 Task: Freeze the first row of the spreadsheet.
Action: Mouse moved to (101, 92)
Screenshot: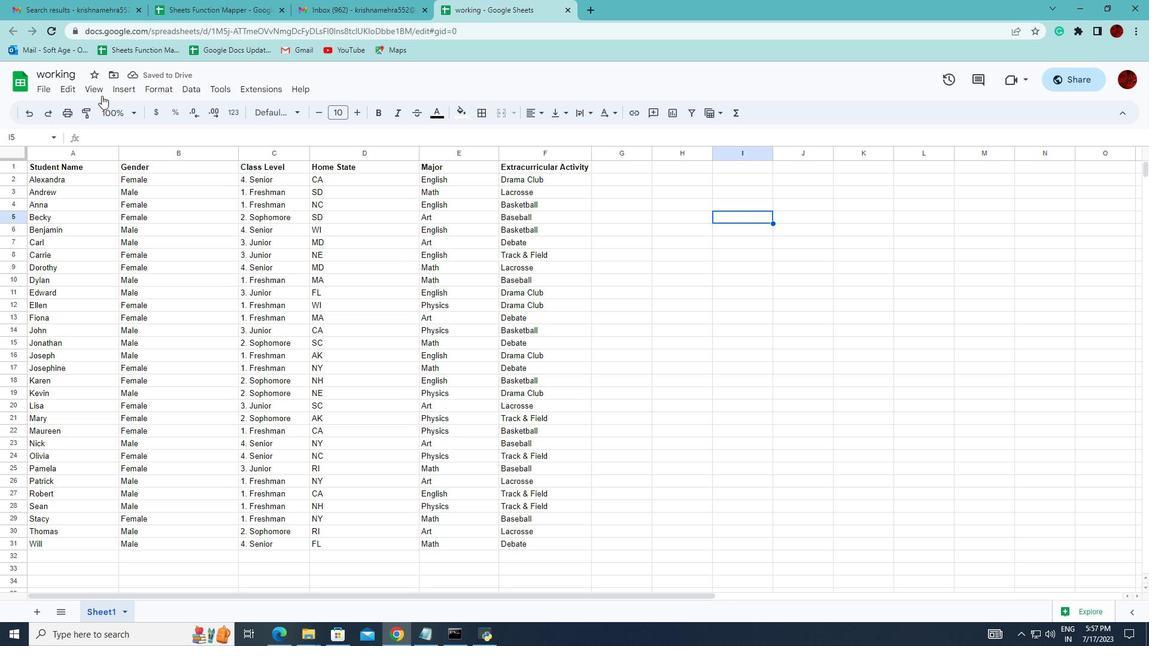 
Action: Mouse pressed left at (101, 92)
Screenshot: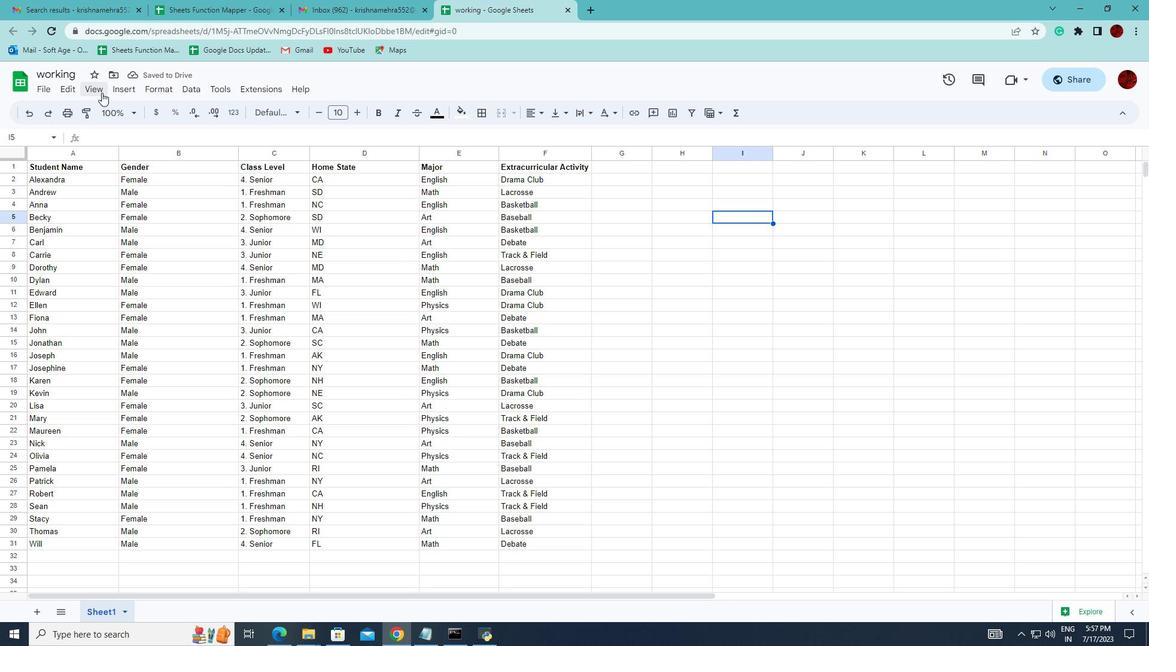 
Action: Mouse moved to (295, 151)
Screenshot: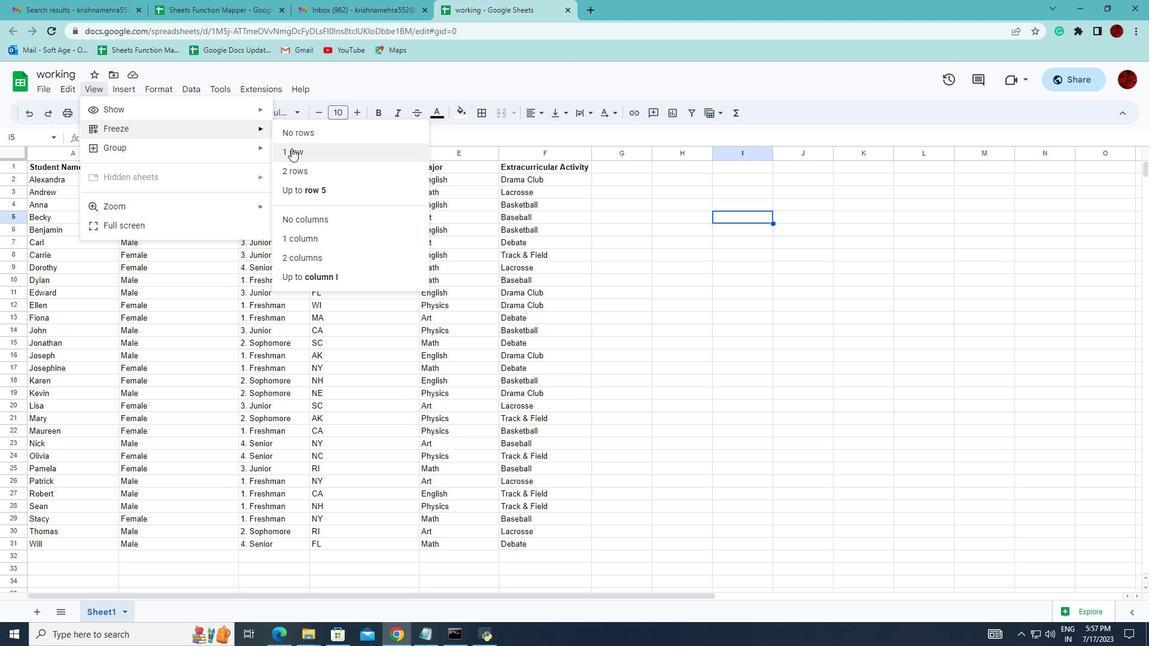 
Action: Mouse pressed left at (295, 151)
Screenshot: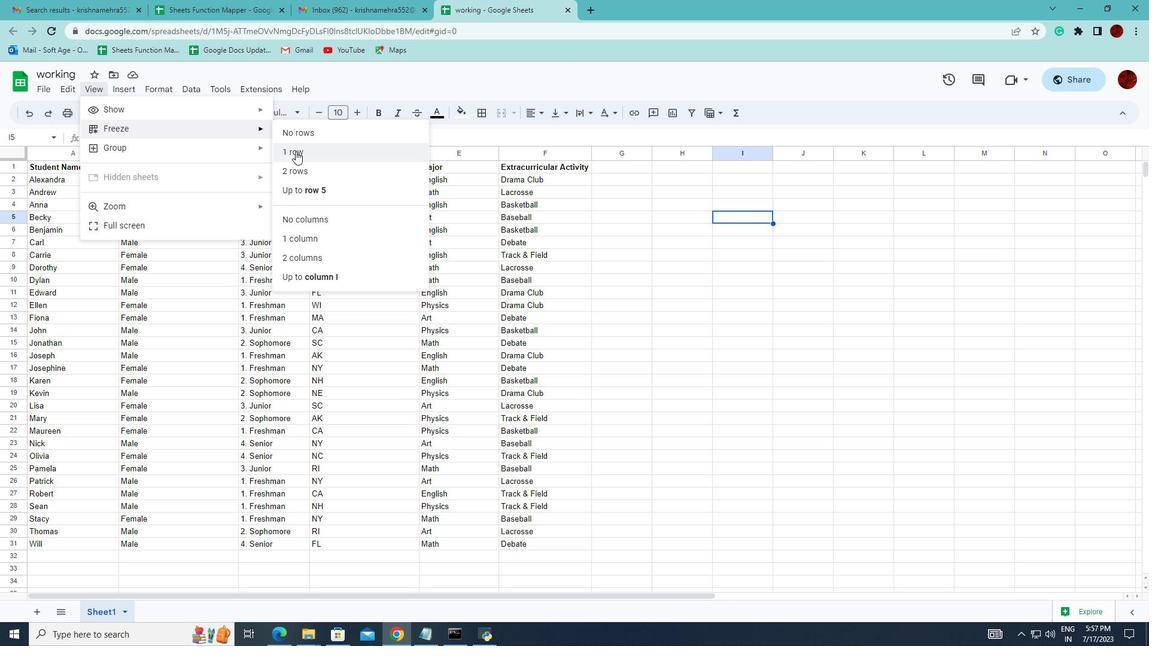 
